Task: Open Card Card0005 in Board Board0002 in Development in Trello
Action: Mouse moved to (503, 26)
Screenshot: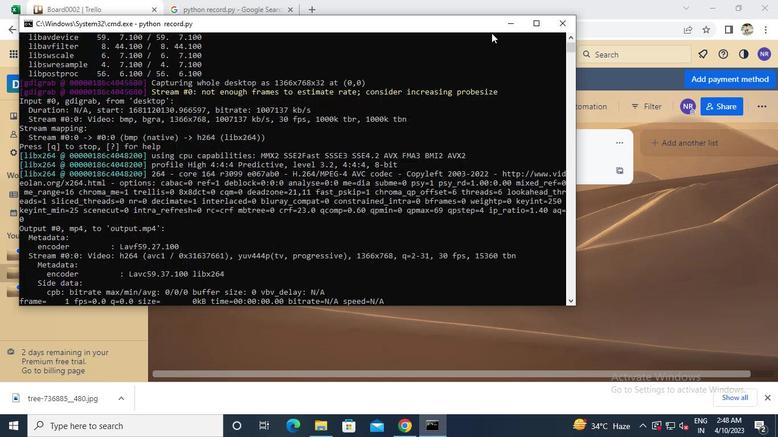 
Action: Mouse pressed left at (503, 26)
Screenshot: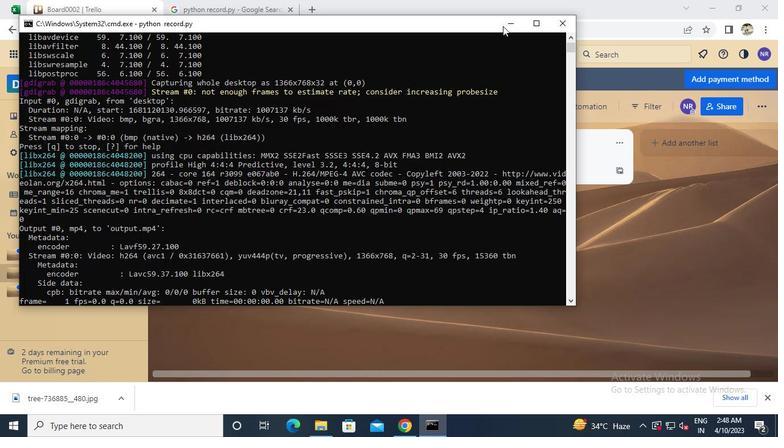 
Action: Mouse moved to (212, 166)
Screenshot: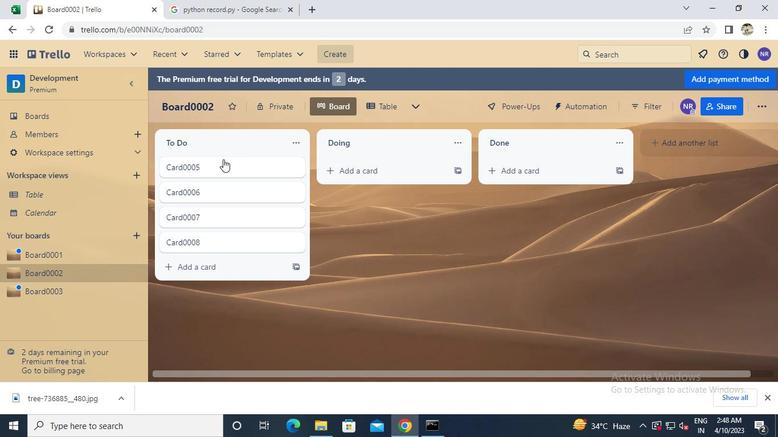 
Action: Mouse pressed left at (212, 166)
Screenshot: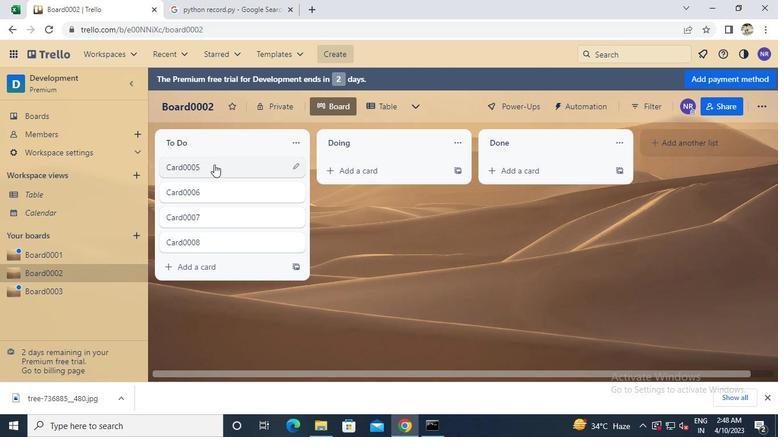 
Action: Mouse moved to (583, 80)
Screenshot: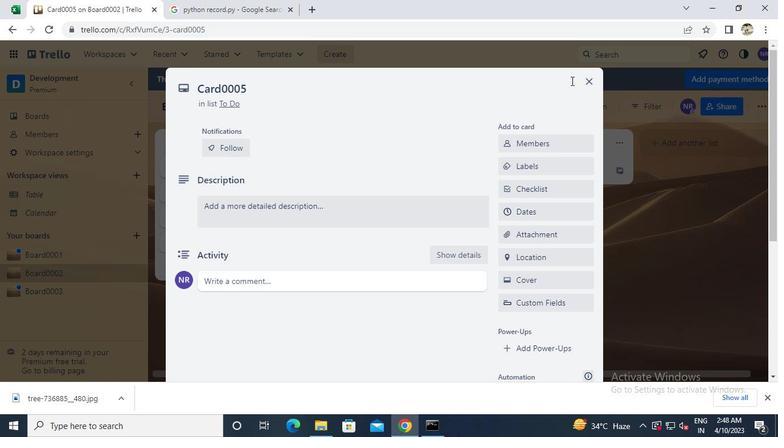 
Action: Mouse pressed left at (583, 80)
Screenshot: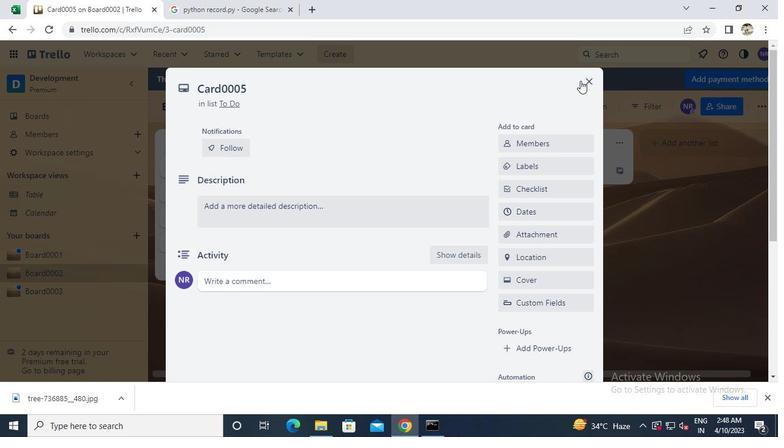 
Action: Mouse moved to (432, 423)
Screenshot: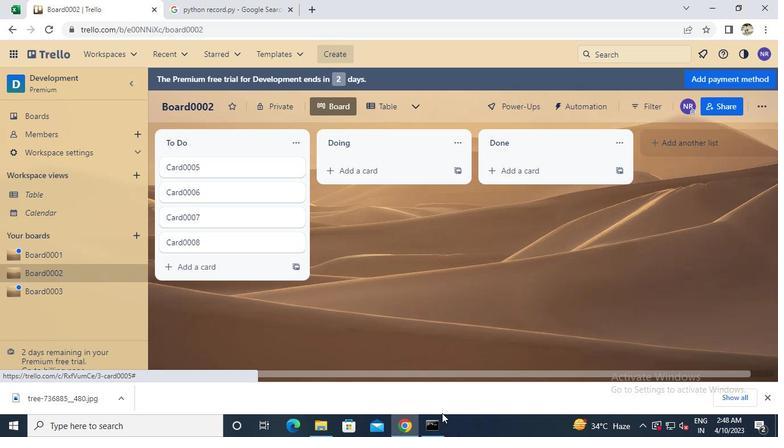 
Action: Mouse pressed left at (432, 423)
Screenshot: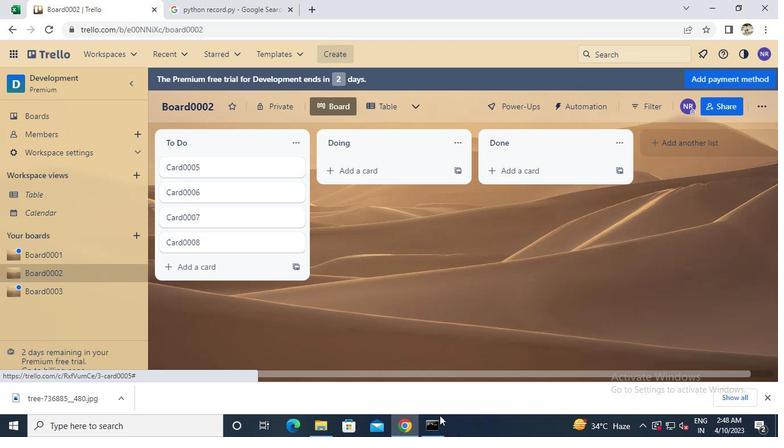 
Action: Mouse moved to (552, 21)
Screenshot: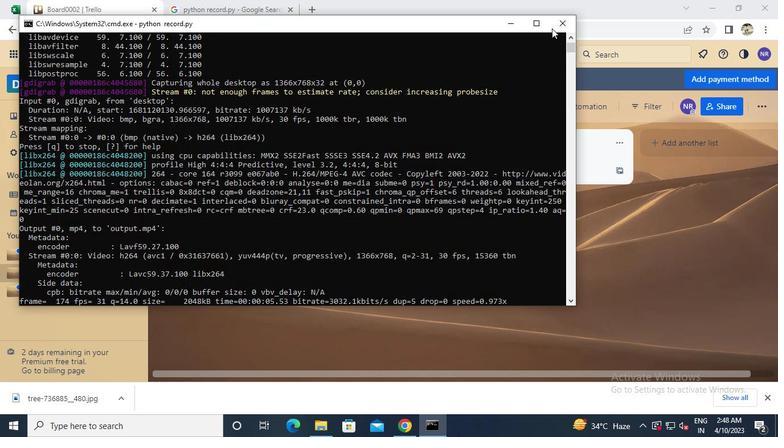 
Action: Mouse pressed left at (552, 21)
Screenshot: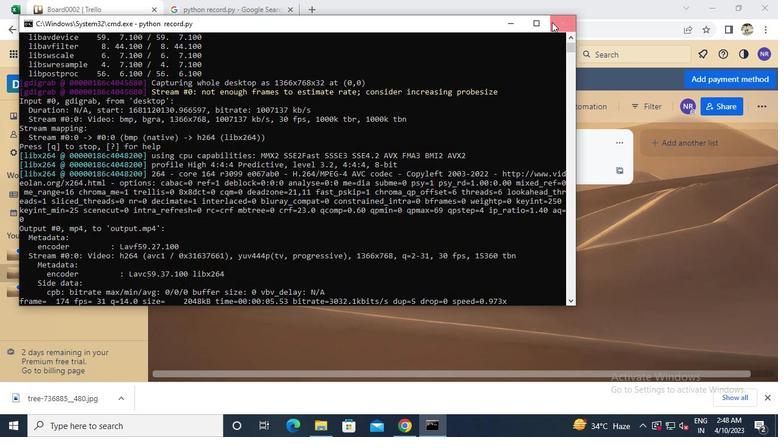 
